 Task: Select on purchases for the last 3 months.
Action: Mouse moved to (638, 84)
Screenshot: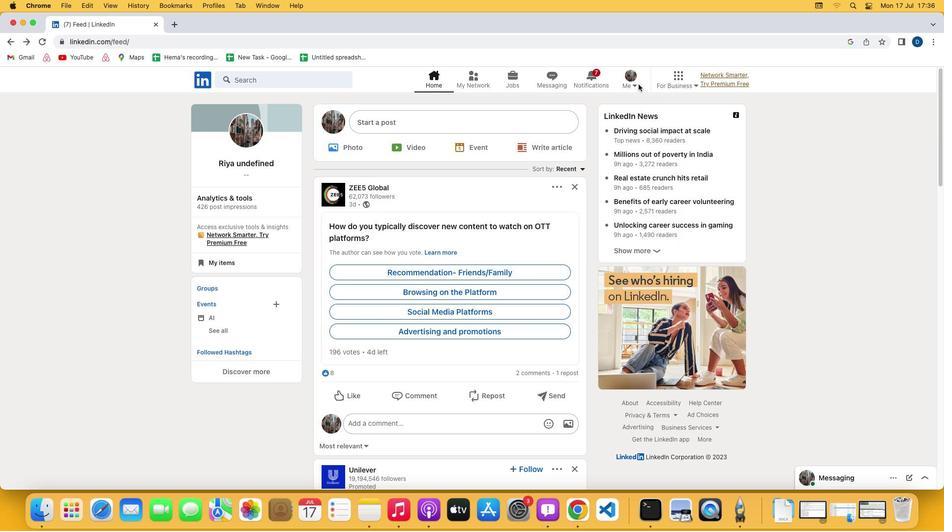 
Action: Mouse pressed left at (638, 84)
Screenshot: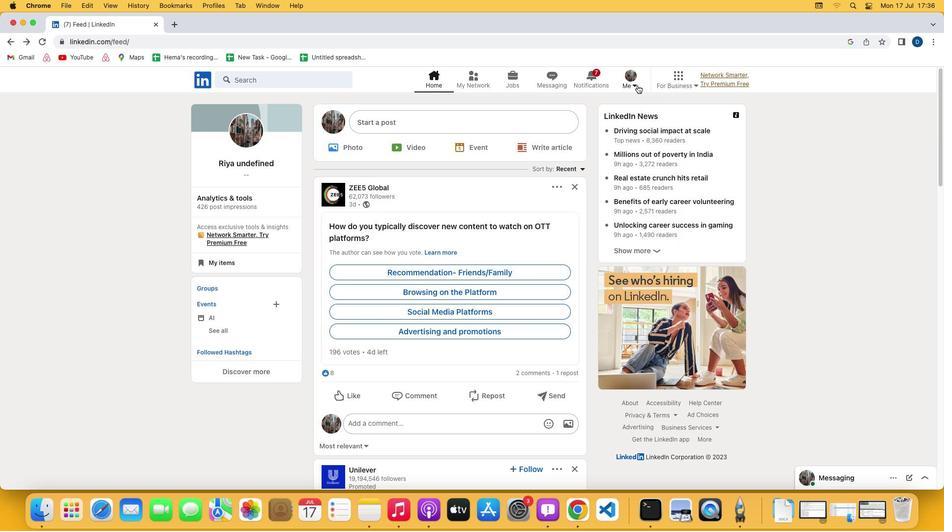 
Action: Mouse moved to (635, 86)
Screenshot: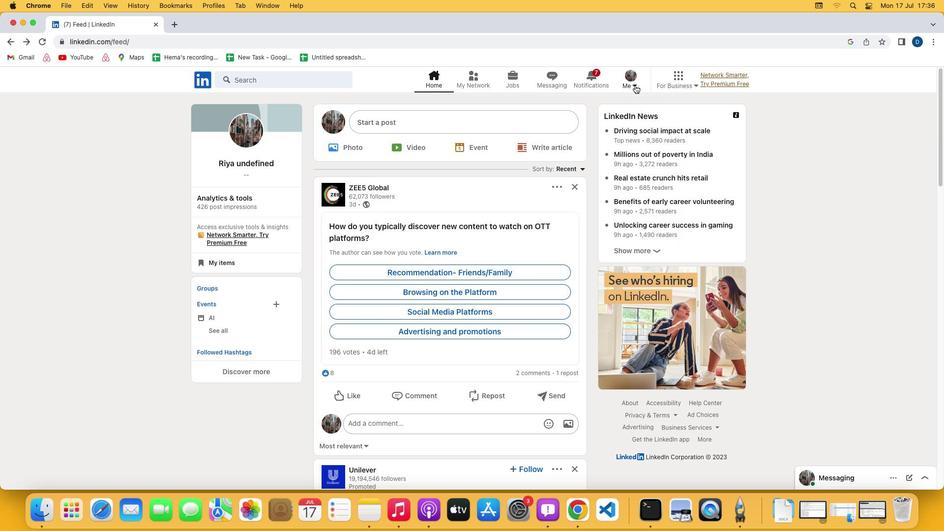 
Action: Mouse pressed left at (635, 86)
Screenshot: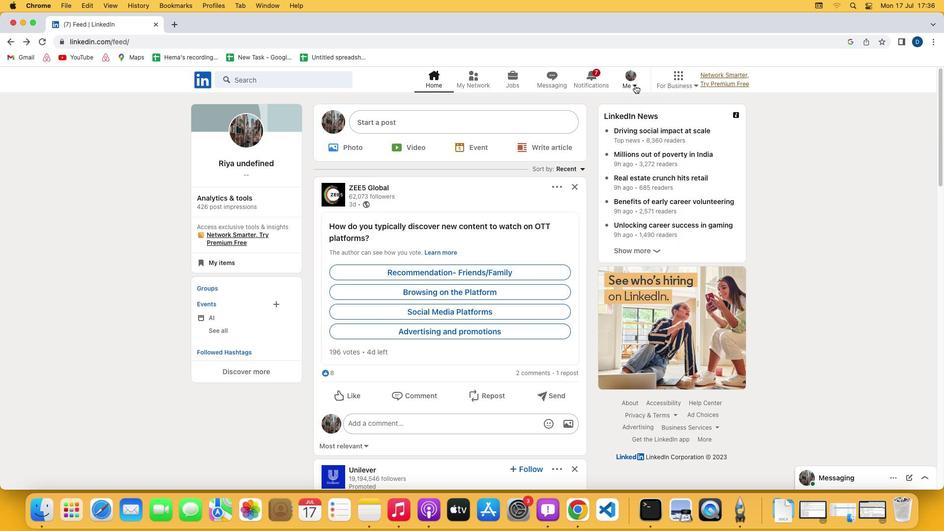 
Action: Mouse moved to (562, 188)
Screenshot: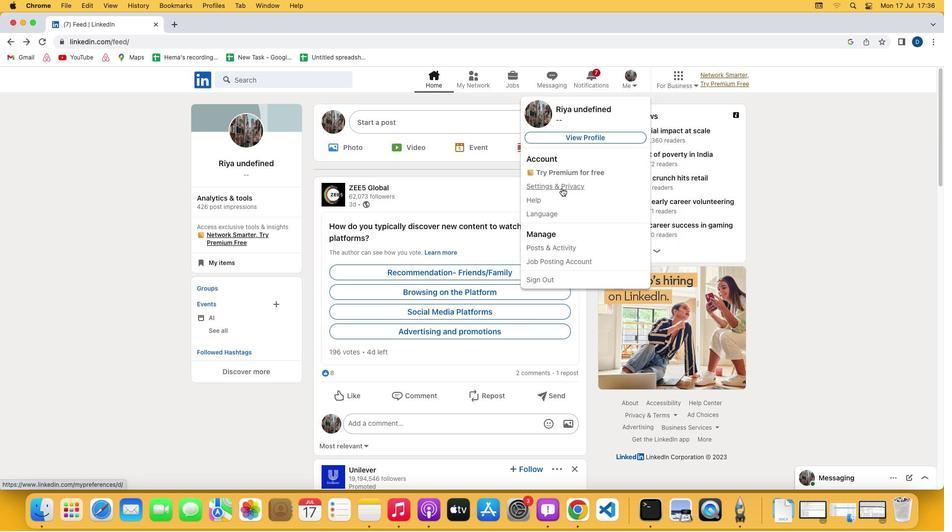 
Action: Mouse pressed left at (562, 188)
Screenshot: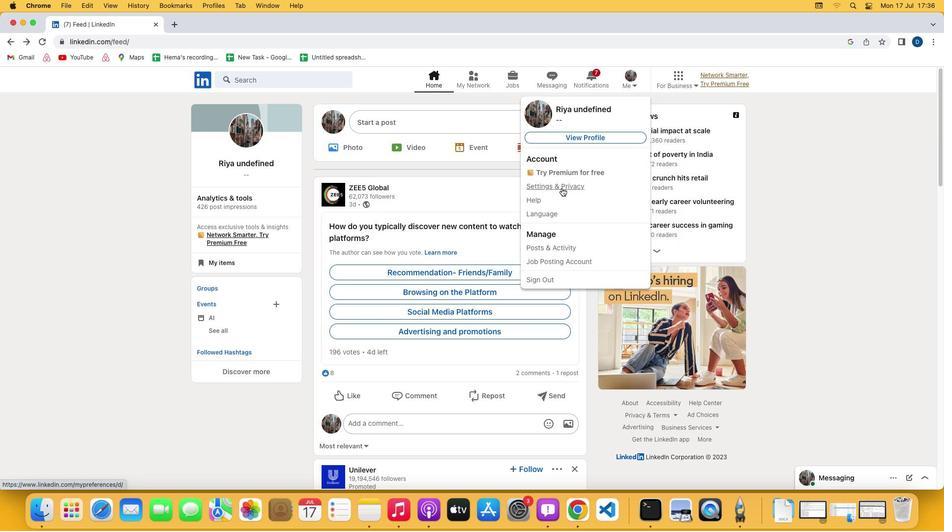 
Action: Mouse moved to (534, 344)
Screenshot: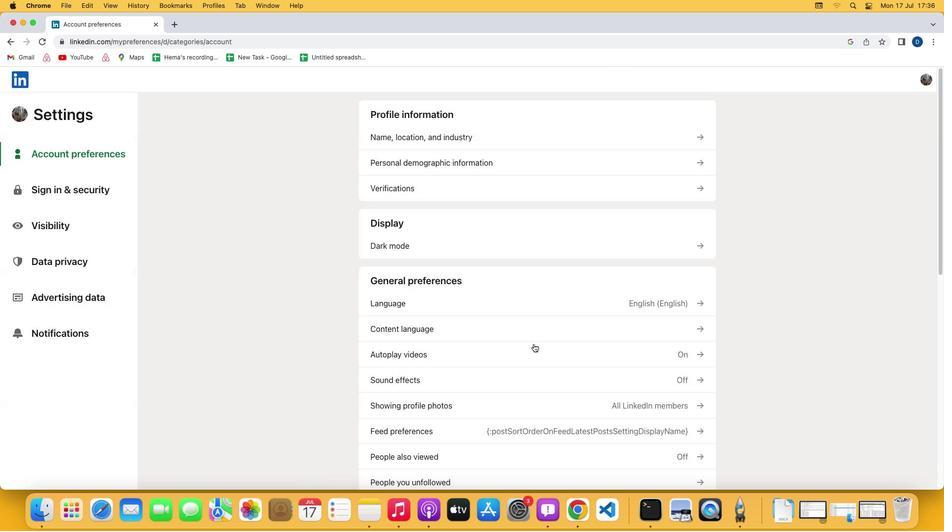 
Action: Mouse scrolled (534, 344) with delta (0, 0)
Screenshot: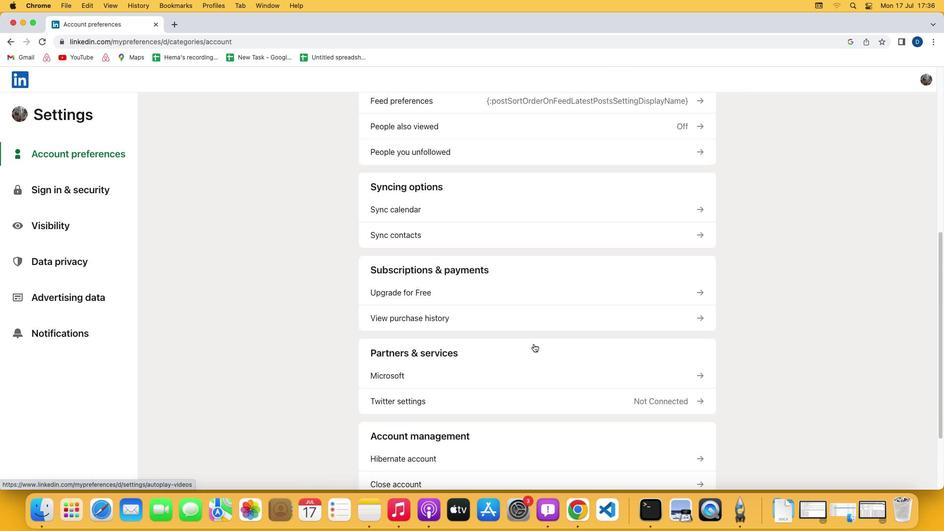 
Action: Mouse scrolled (534, 344) with delta (0, 0)
Screenshot: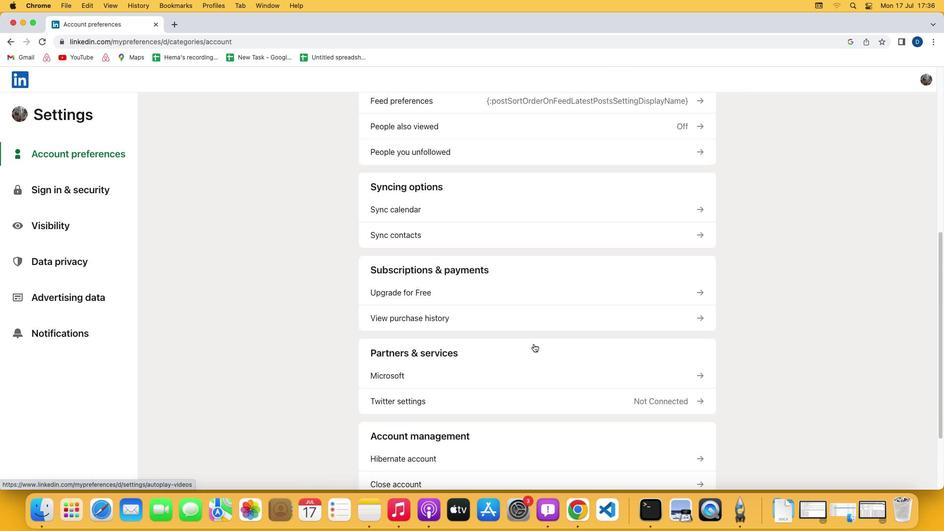
Action: Mouse scrolled (534, 344) with delta (0, 0)
Screenshot: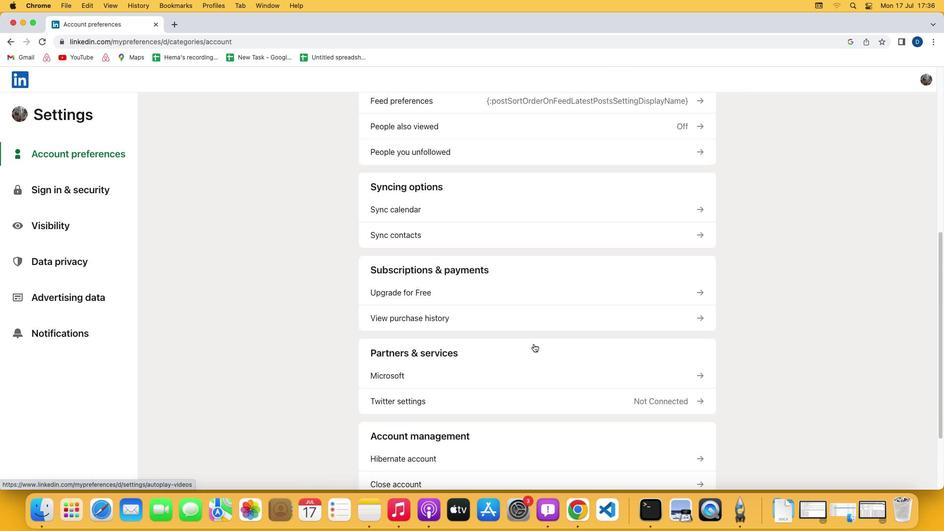 
Action: Mouse scrolled (534, 344) with delta (0, -1)
Screenshot: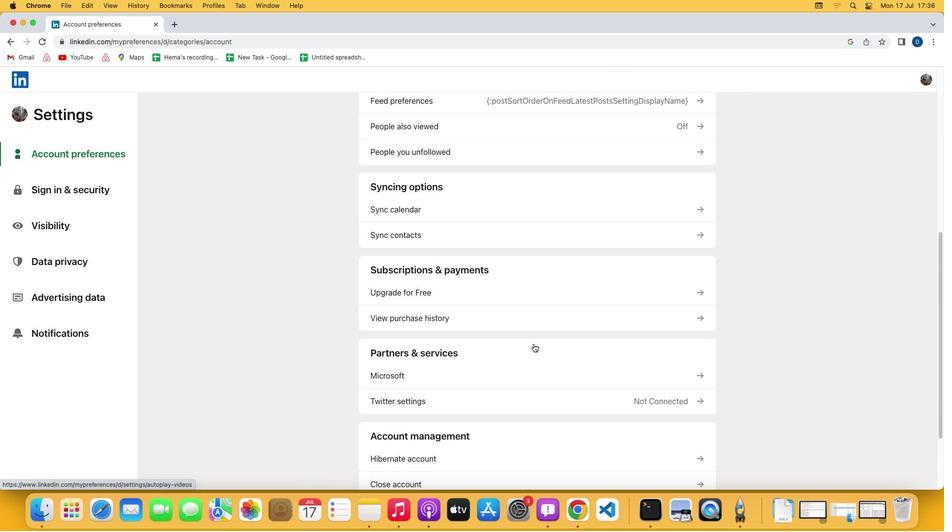 
Action: Mouse scrolled (534, 344) with delta (0, -1)
Screenshot: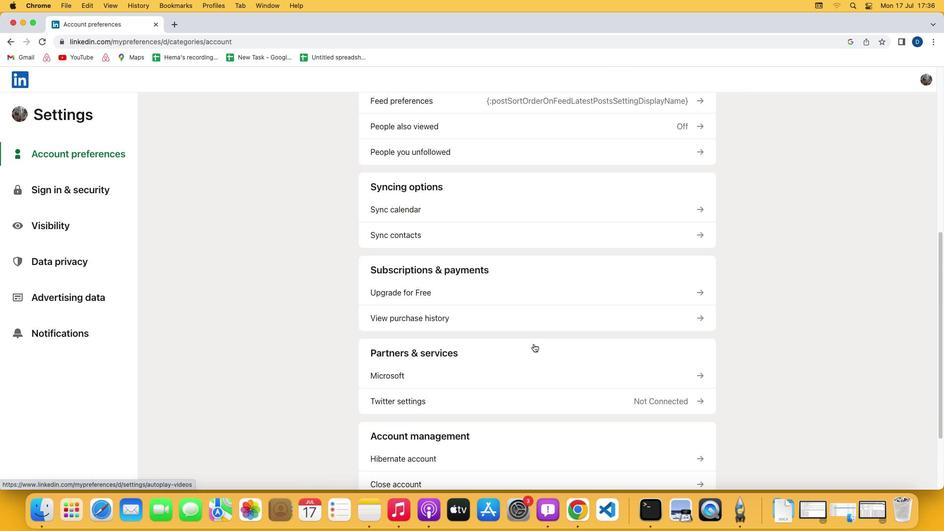 
Action: Mouse scrolled (534, 344) with delta (0, 0)
Screenshot: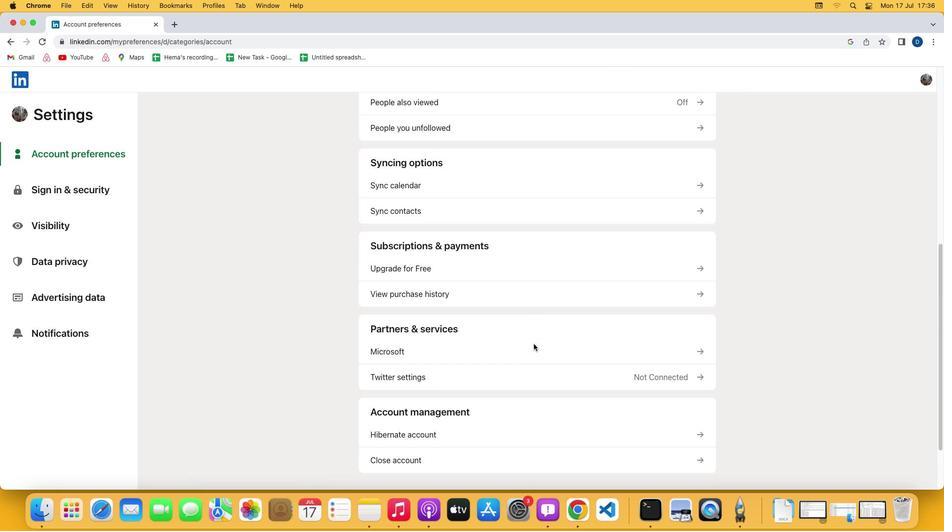
Action: Mouse scrolled (534, 344) with delta (0, 0)
Screenshot: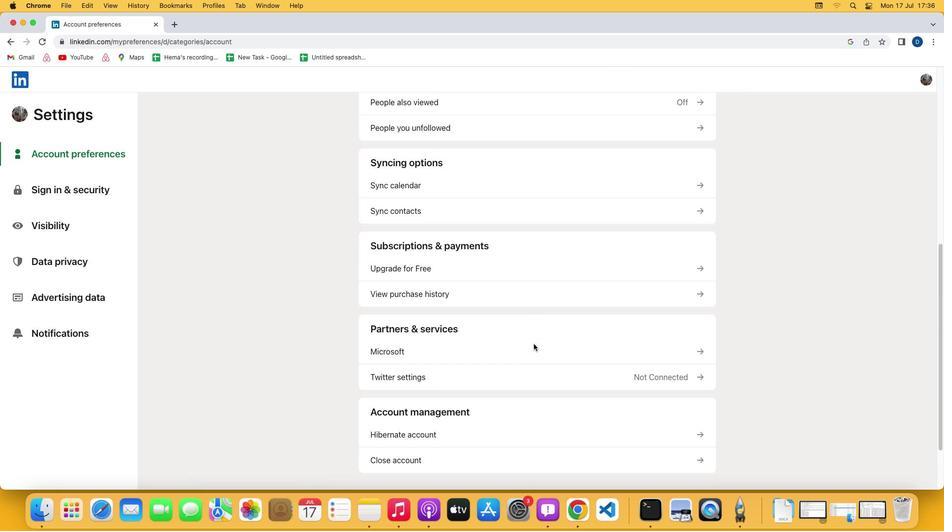 
Action: Mouse scrolled (534, 344) with delta (0, 0)
Screenshot: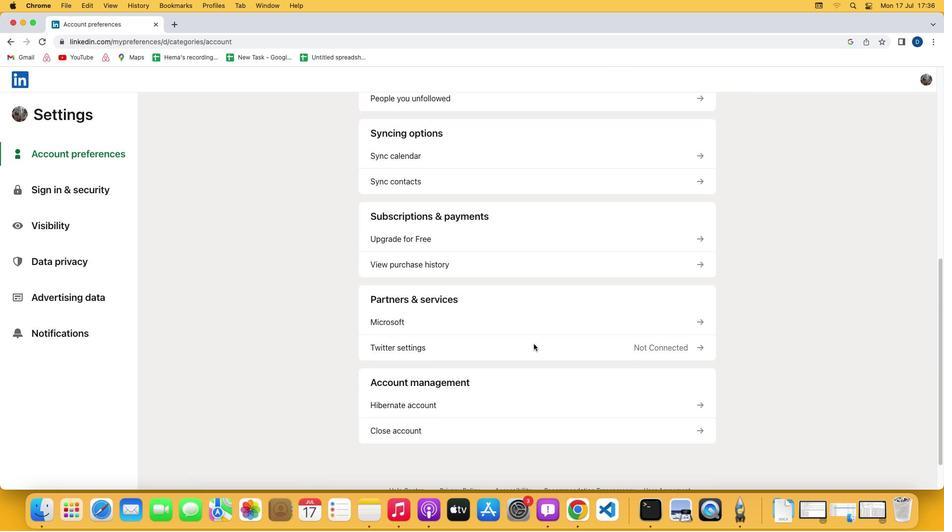 
Action: Mouse moved to (491, 271)
Screenshot: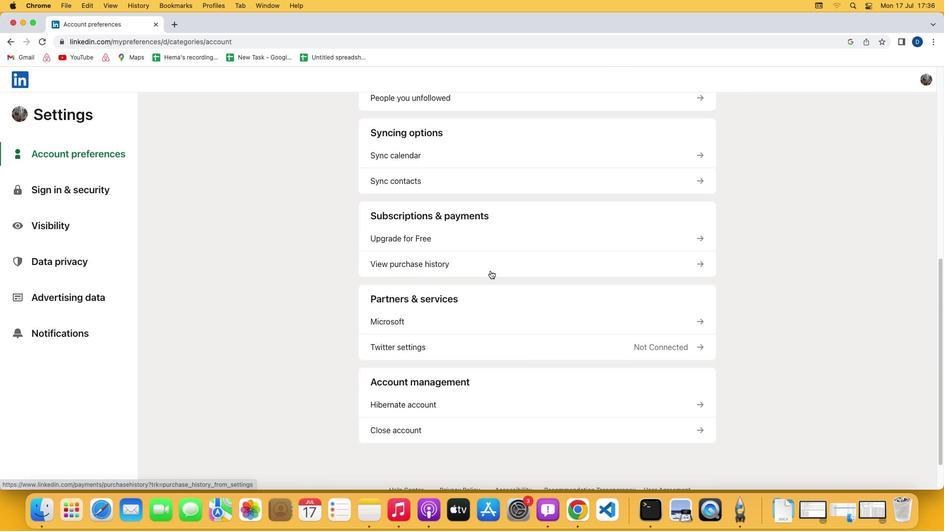 
Action: Mouse pressed left at (491, 271)
Screenshot: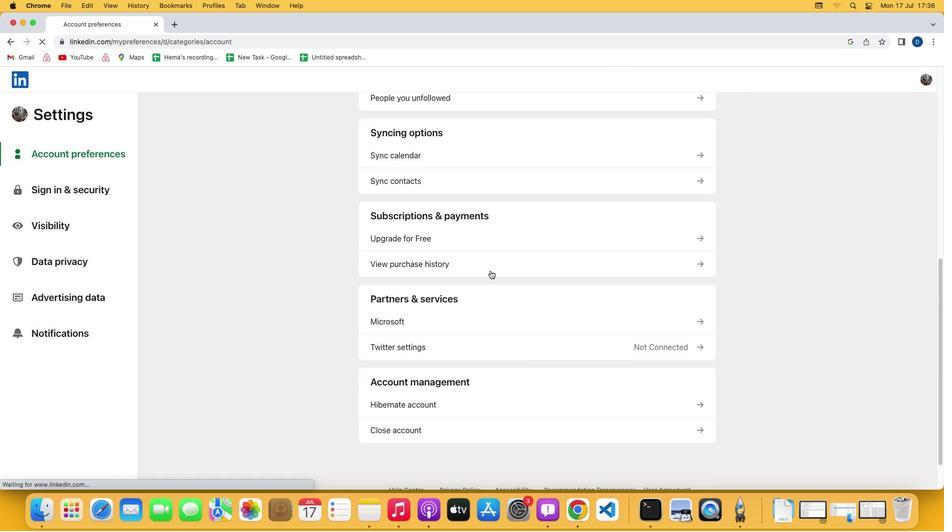 
Action: Mouse moved to (447, 123)
Screenshot: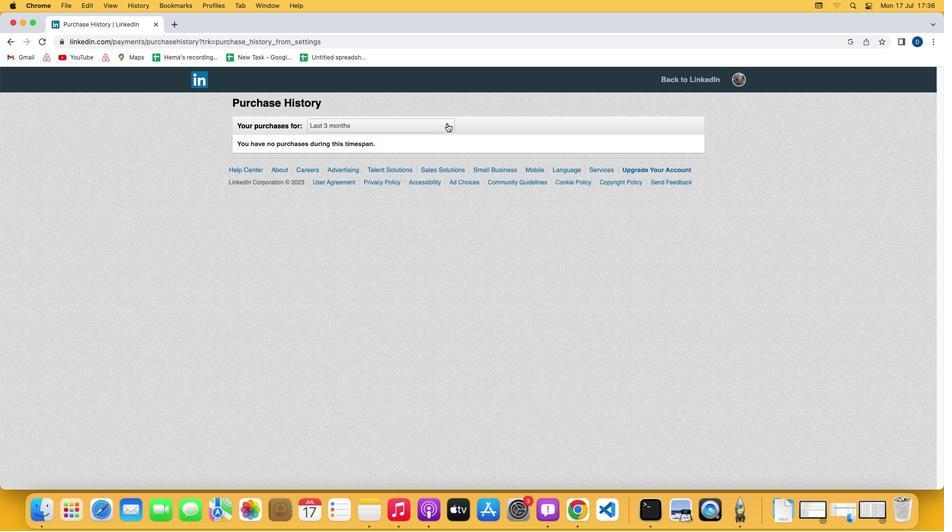 
Action: Mouse pressed left at (447, 123)
Screenshot: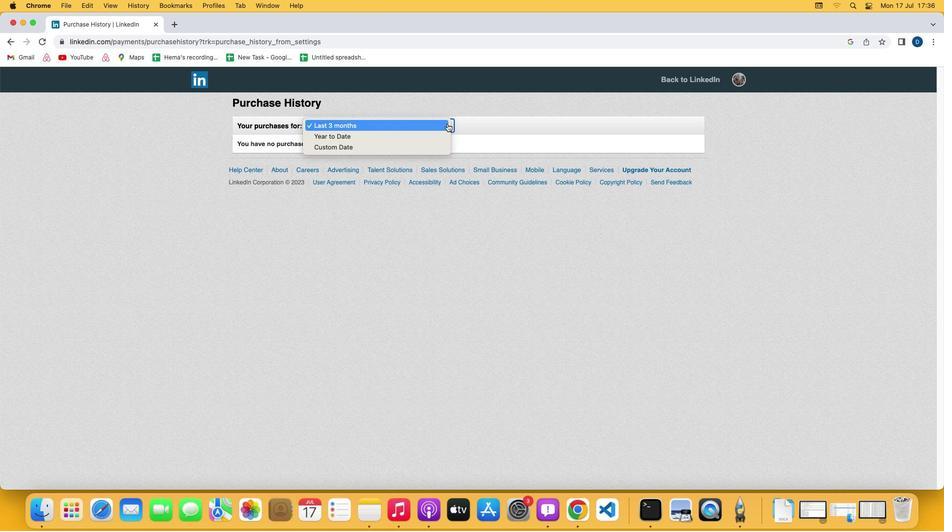 
Action: Mouse moved to (414, 126)
Screenshot: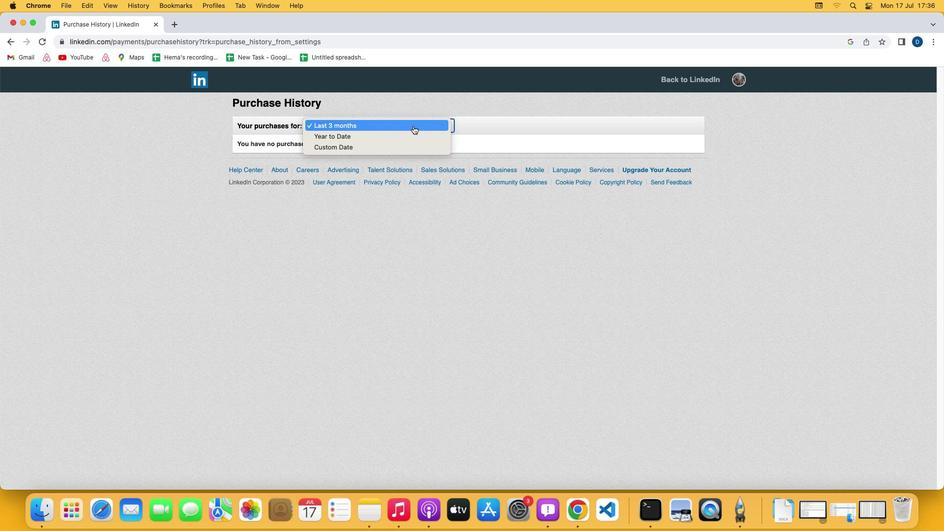 
Action: Mouse pressed left at (414, 126)
Screenshot: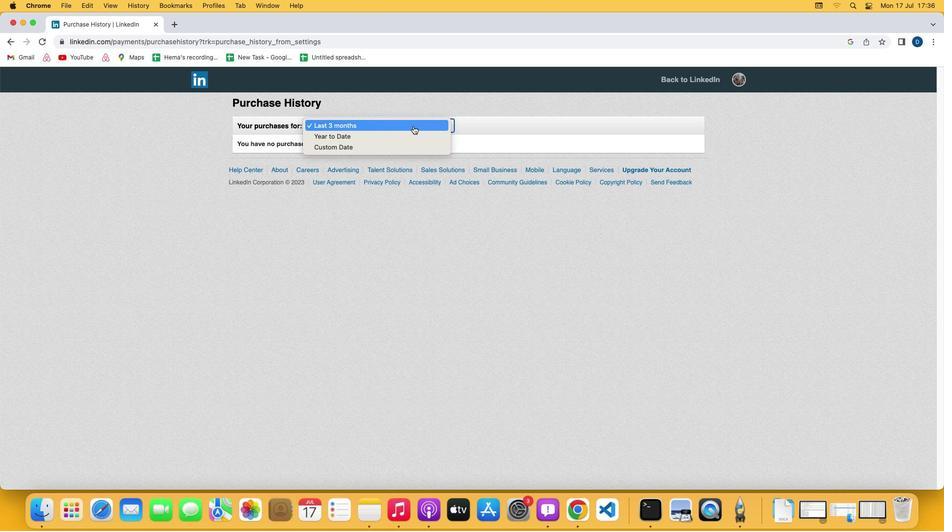 
Action: Mouse moved to (416, 127)
Screenshot: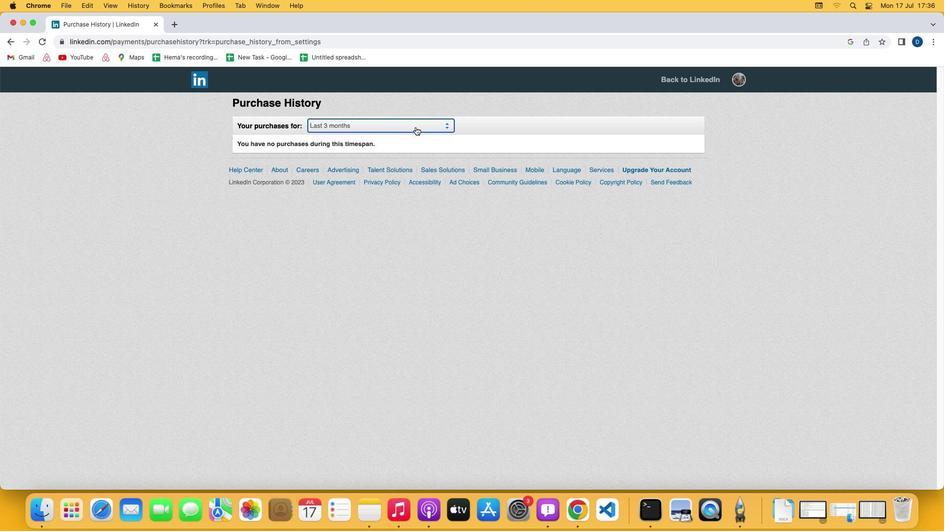 
